 Task: Create a rule from the Recommended list, Task Added to this Project -> add SubTasks in the project AirLink with SubTasks Gather and Analyse Requirements , Design and Implement Solution , System Test and UAT , Release to Production / Go Live
Action: Mouse moved to (55, 333)
Screenshot: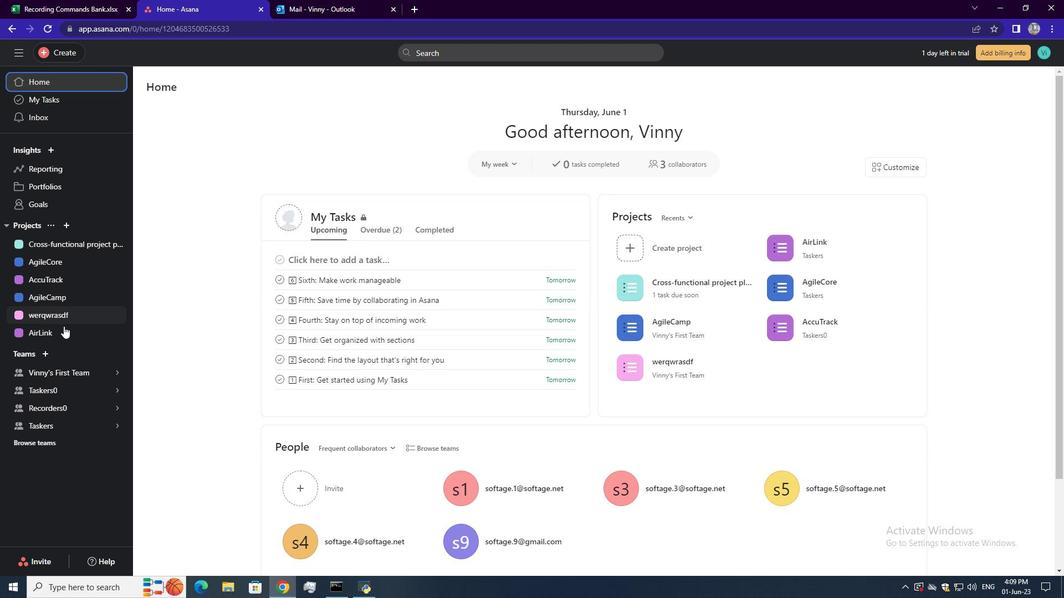 
Action: Mouse pressed left at (55, 333)
Screenshot: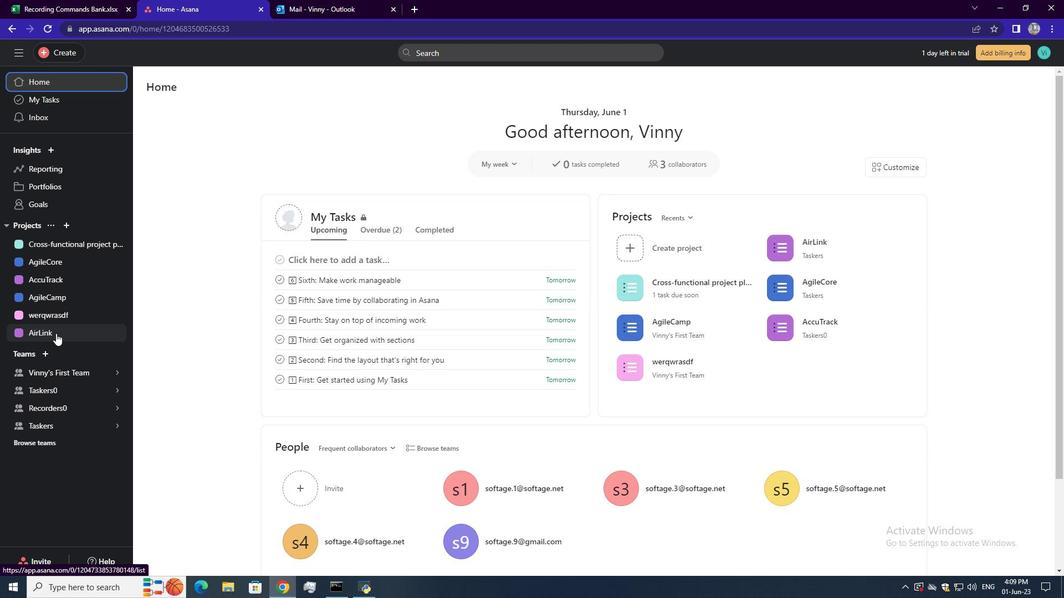 
Action: Mouse moved to (1028, 96)
Screenshot: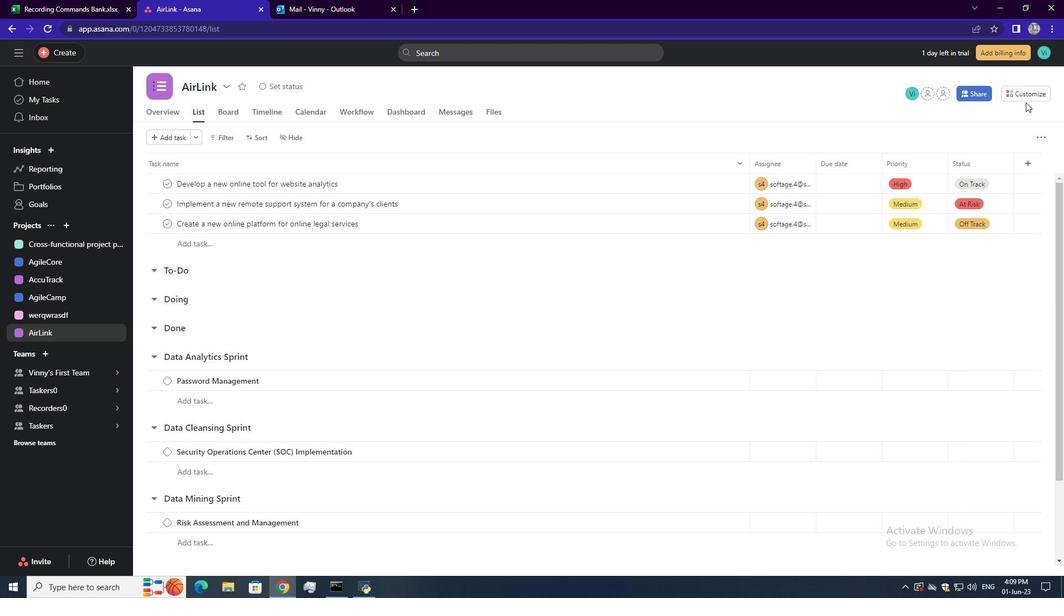 
Action: Mouse pressed left at (1028, 96)
Screenshot: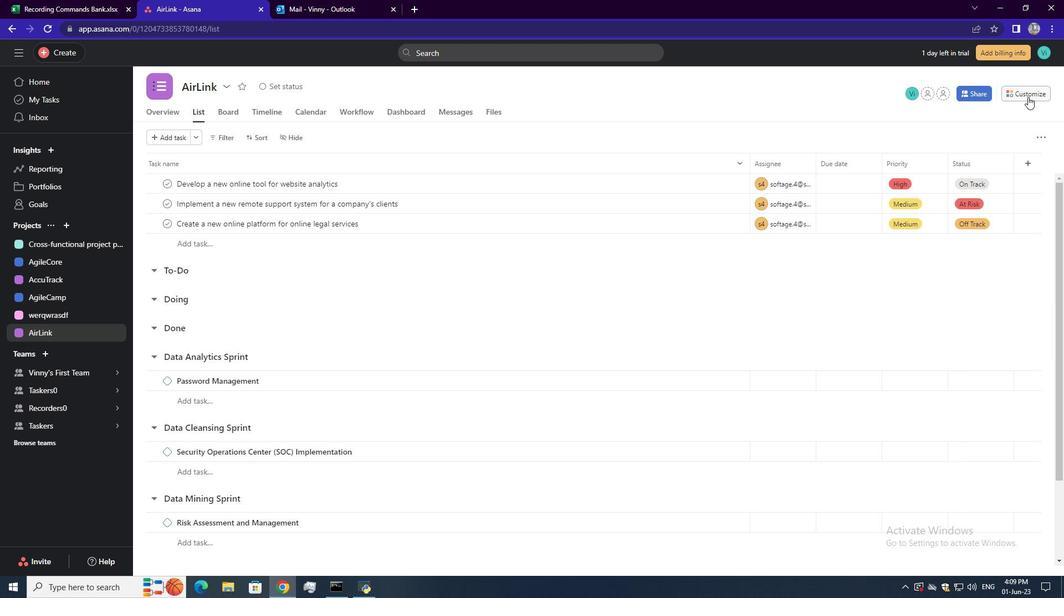 
Action: Mouse moved to (836, 237)
Screenshot: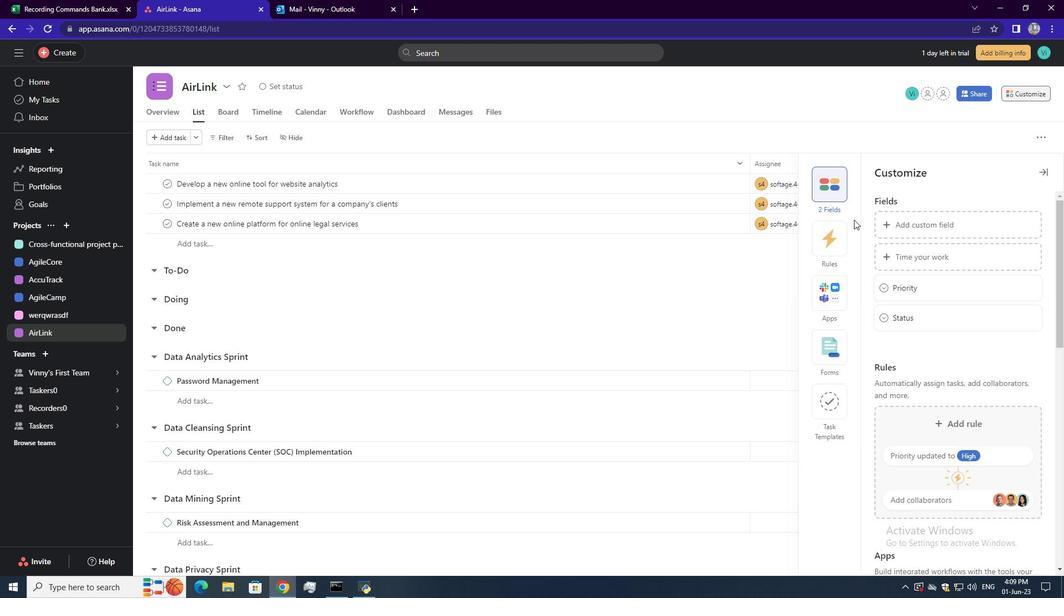 
Action: Mouse pressed left at (836, 237)
Screenshot: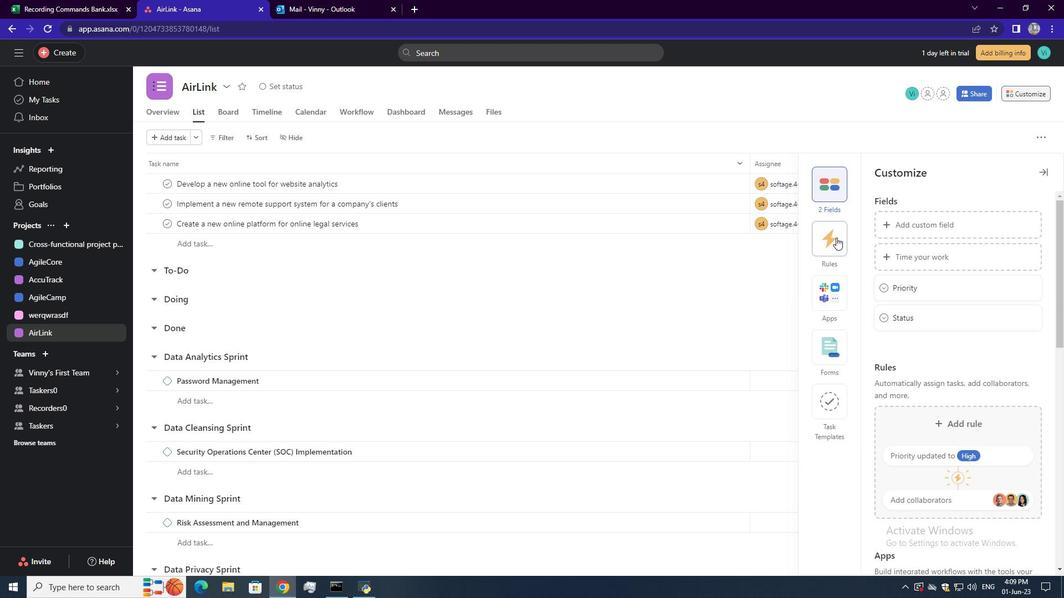 
Action: Mouse moved to (923, 276)
Screenshot: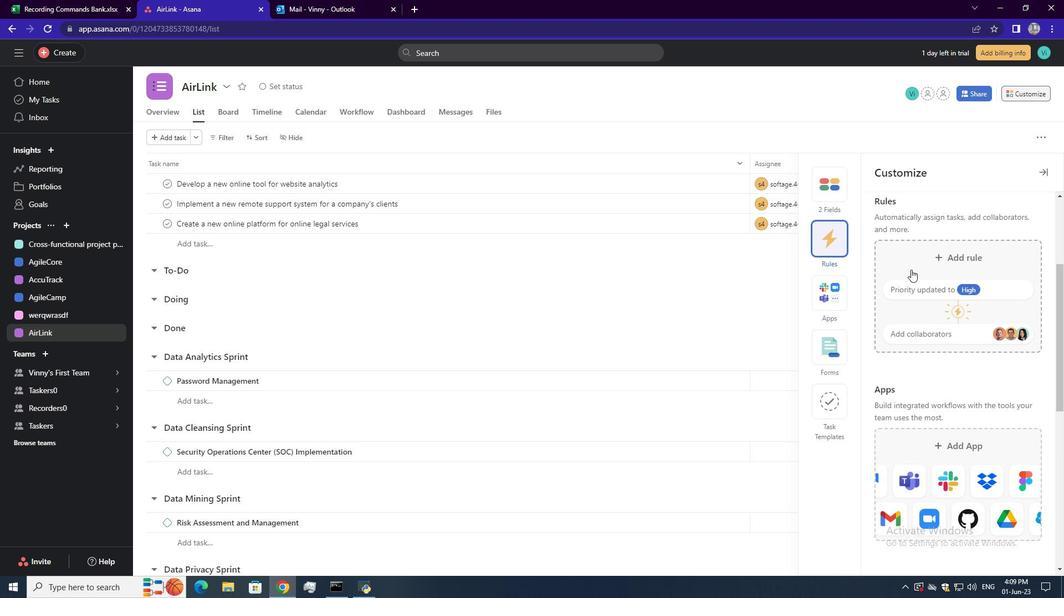 
Action: Mouse pressed left at (923, 276)
Screenshot: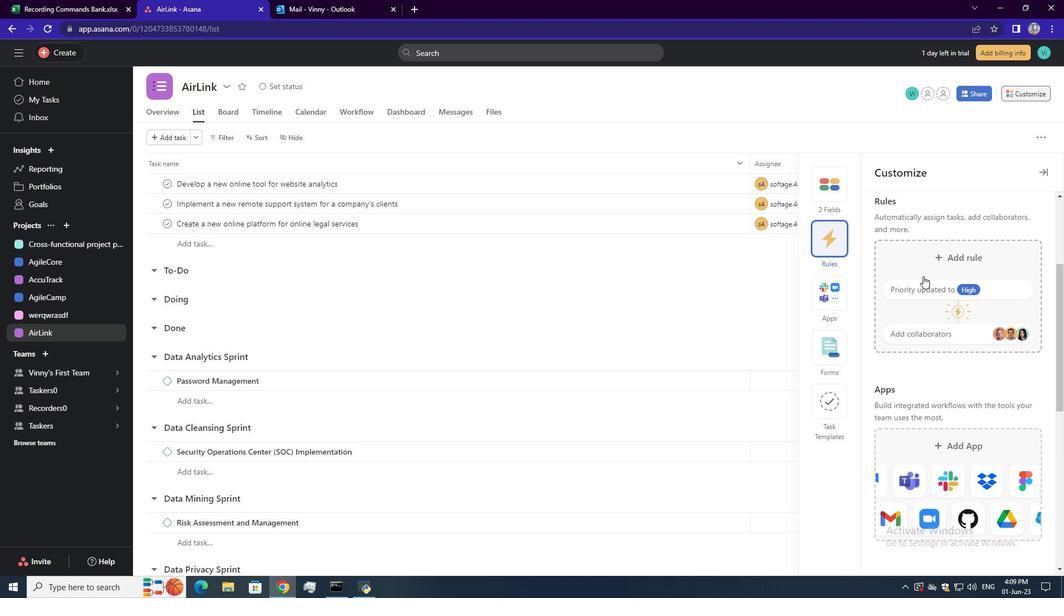 
Action: Mouse moved to (253, 126)
Screenshot: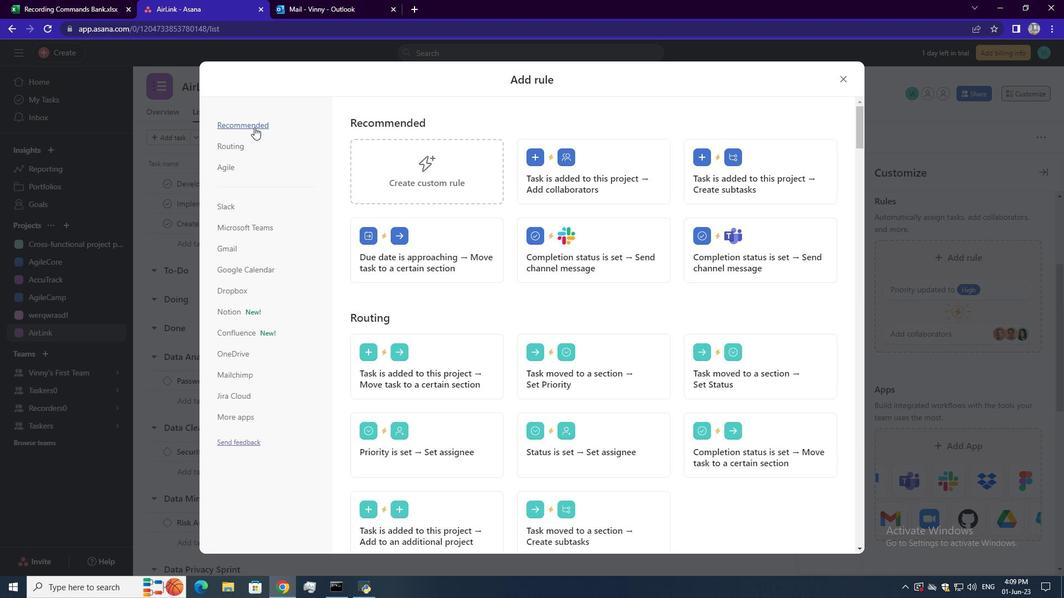 
Action: Mouse pressed left at (253, 126)
Screenshot: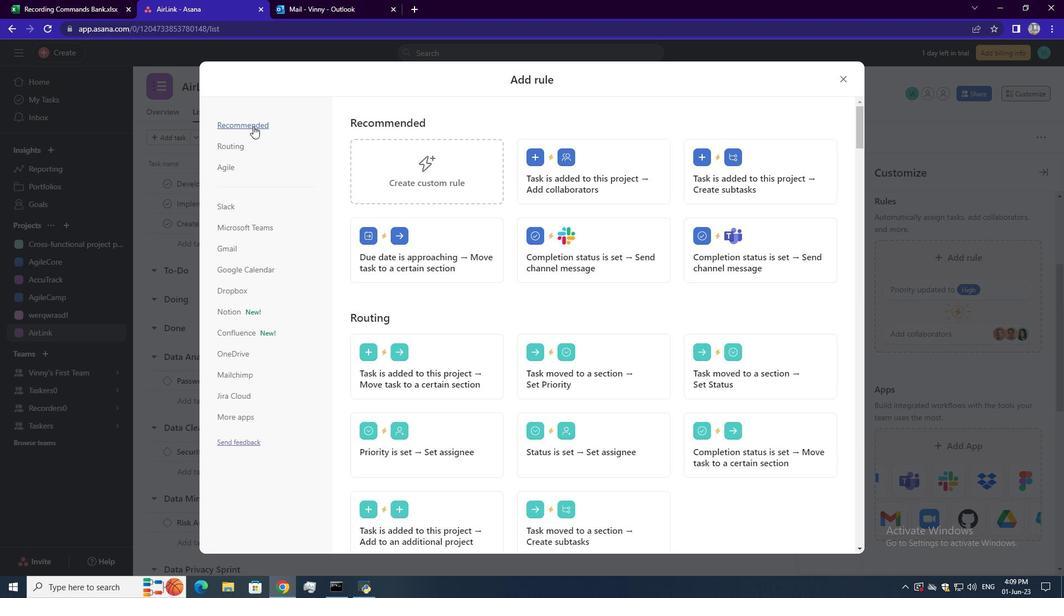 
Action: Mouse moved to (725, 183)
Screenshot: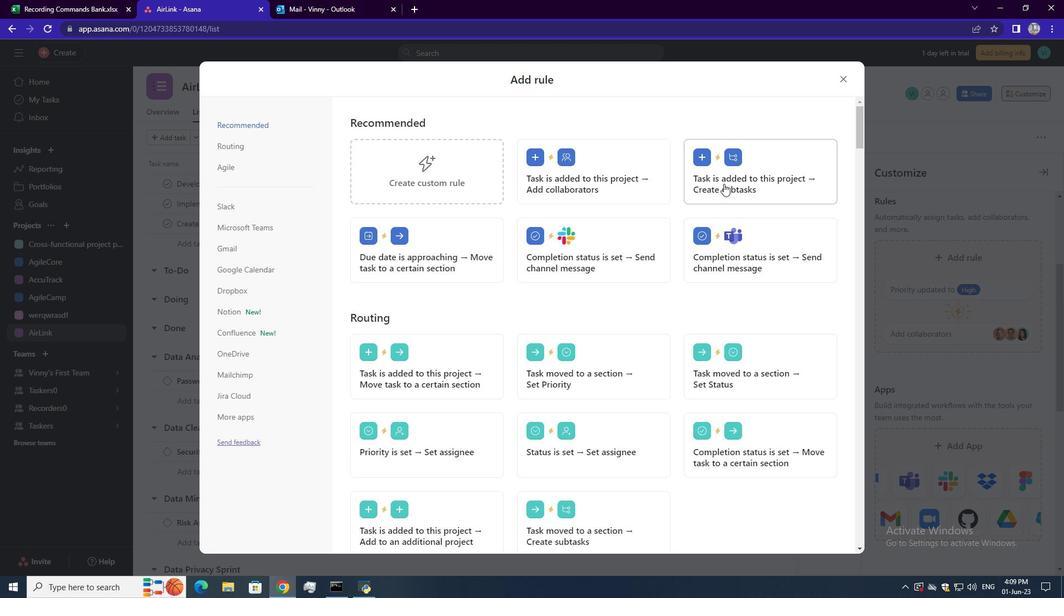 
Action: Mouse pressed left at (725, 183)
Screenshot: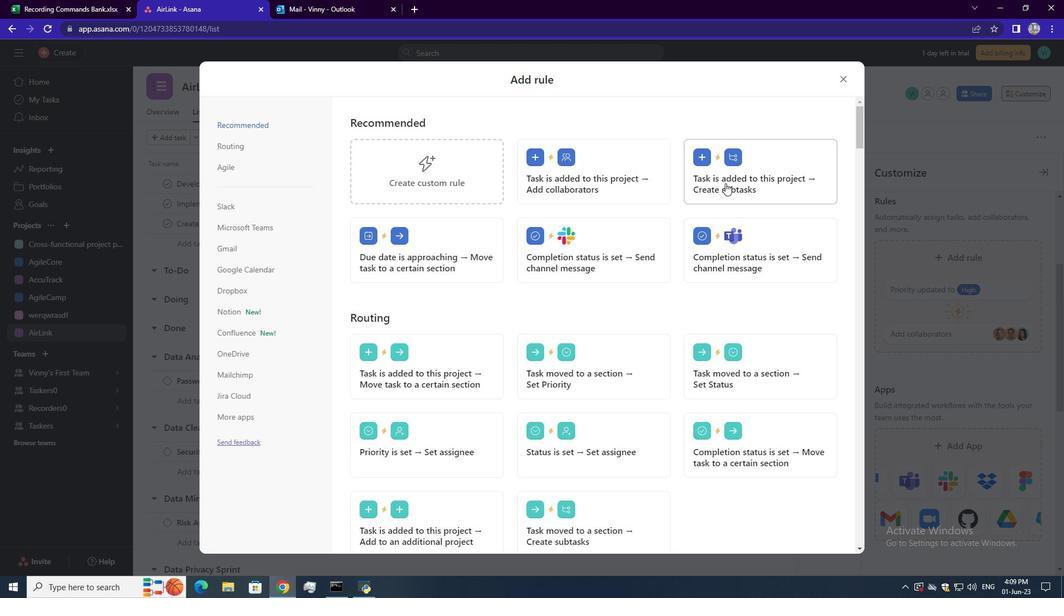 
Action: Mouse moved to (402, 381)
Screenshot: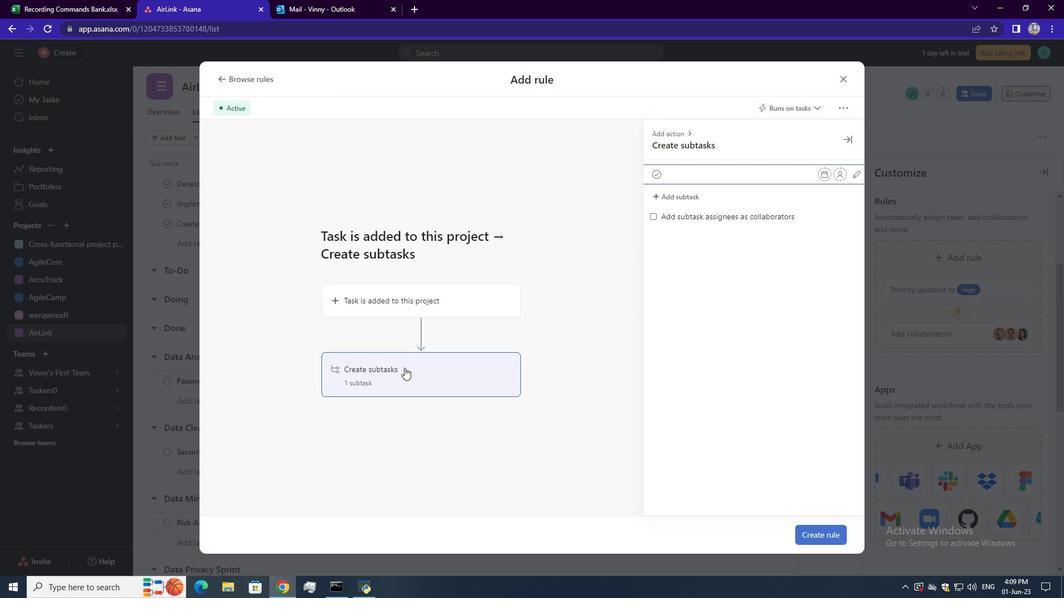 
Action: Mouse pressed left at (402, 381)
Screenshot: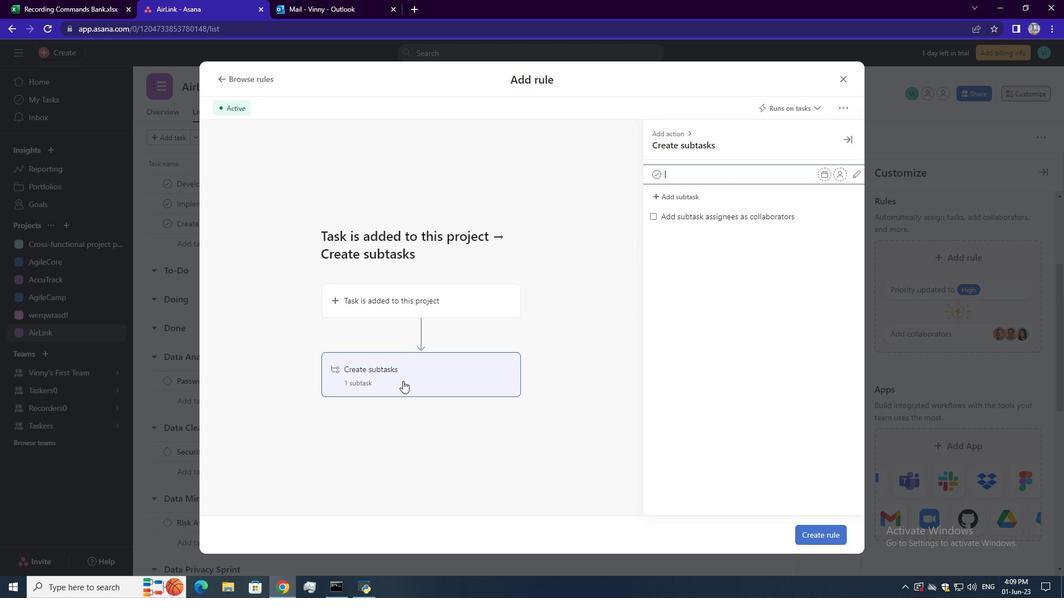 
Action: Mouse moved to (683, 174)
Screenshot: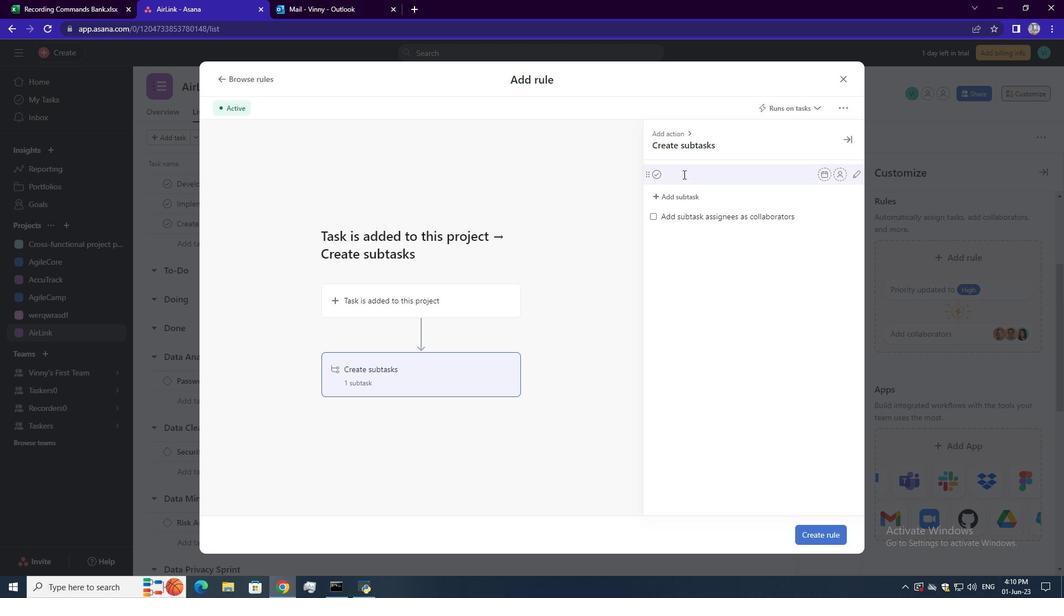 
Action: Mouse pressed left at (683, 174)
Screenshot: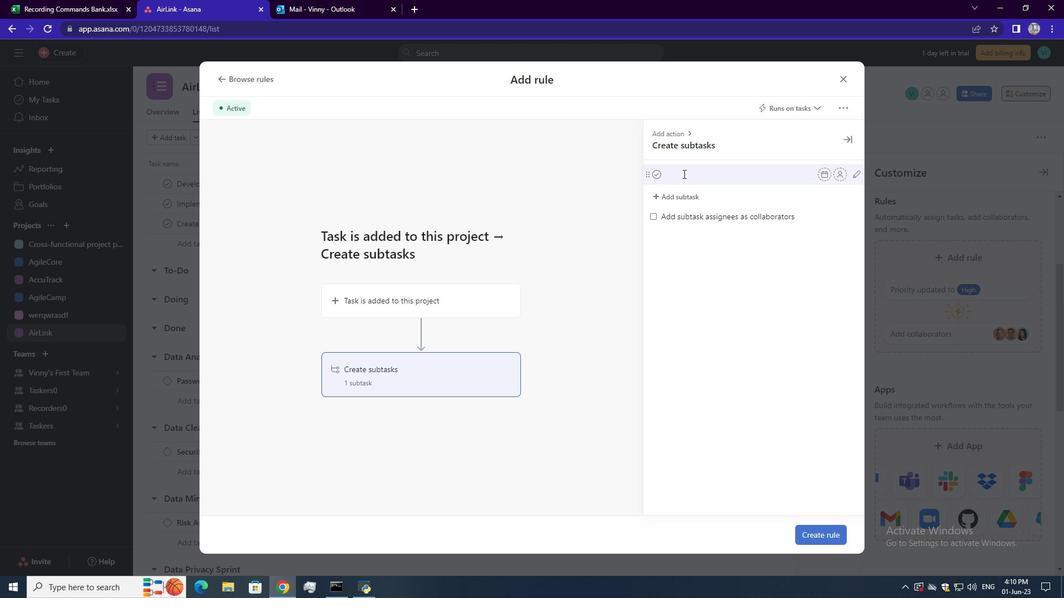 
Action: Key pressed <Key.shift><Key.shift><Key.shift><Key.shift><Key.shift><Key.shift><Key.shift><Key.shift><Key.shift>Gather<Key.space>and<Key.space><Key.shift>Analyse<Key.space><Key.shift>Requirements<Key.enter><Key.shift>Design<Key.space>and<Key.space><Key.shift>Implement<Key.space><Key.shift>Solution<Key.enter><Key.shift><Key.shift><Key.shift><Key.shift><Key.shift><Key.shift><Key.shift><Key.shift><Key.shift><Key.shift>System<Key.space>and<Key.space><Key.shift><Key.shift><Key.shift><Key.shift><Key.shift><Key.shift><Key.shift><Key.shift><Key.shift><Key.shift><Key.shift><Key.shift><Key.shift><Key.shift><Key.shift><Key.shift><Key.shift><Key.shift><Key.shift><Key.shift><Key.shift><Key.shift><Key.shift><Key.shift><Key.shift>Uat<Key.backspace><Key.backspace><Key.shift>AT<Key.enter><Key.shift>Release<Key.space>to<Key.space><Key.shift>Production<Key.space>/<Key.space><Key.shift><Key.shift><Key.shift><Key.shift>Go<Key.space><Key.shift>Live
Screenshot: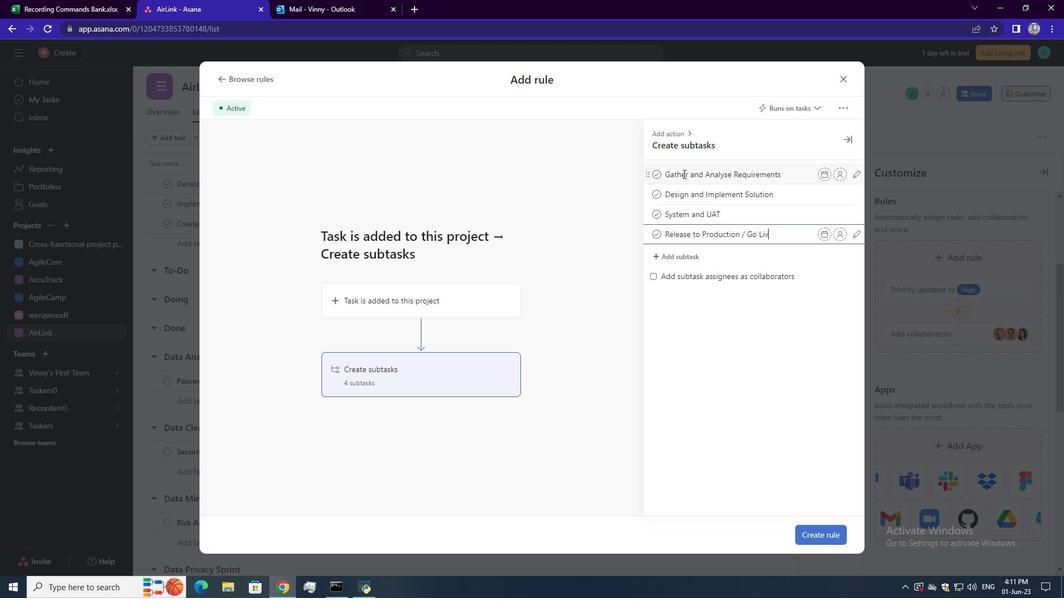 
Action: Mouse moved to (818, 537)
Screenshot: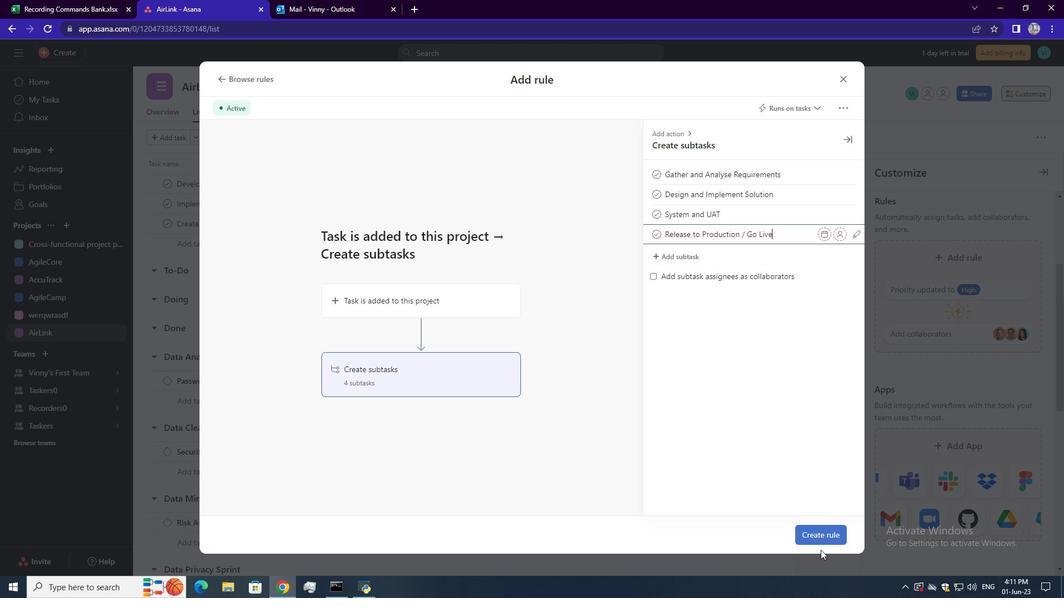 
Action: Mouse pressed left at (818, 537)
Screenshot: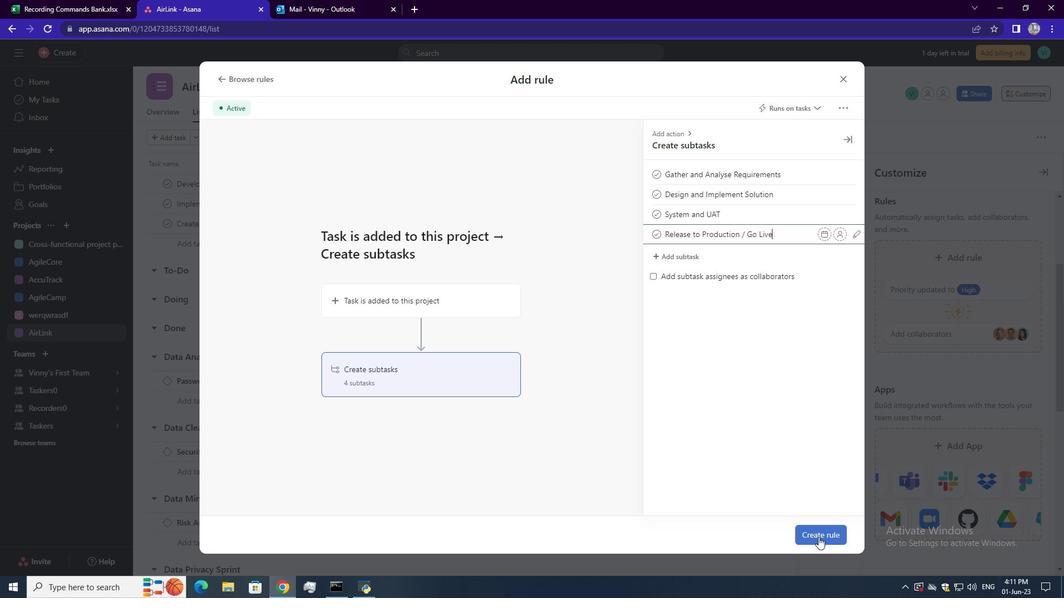 
Action: Mouse moved to (824, 528)
Screenshot: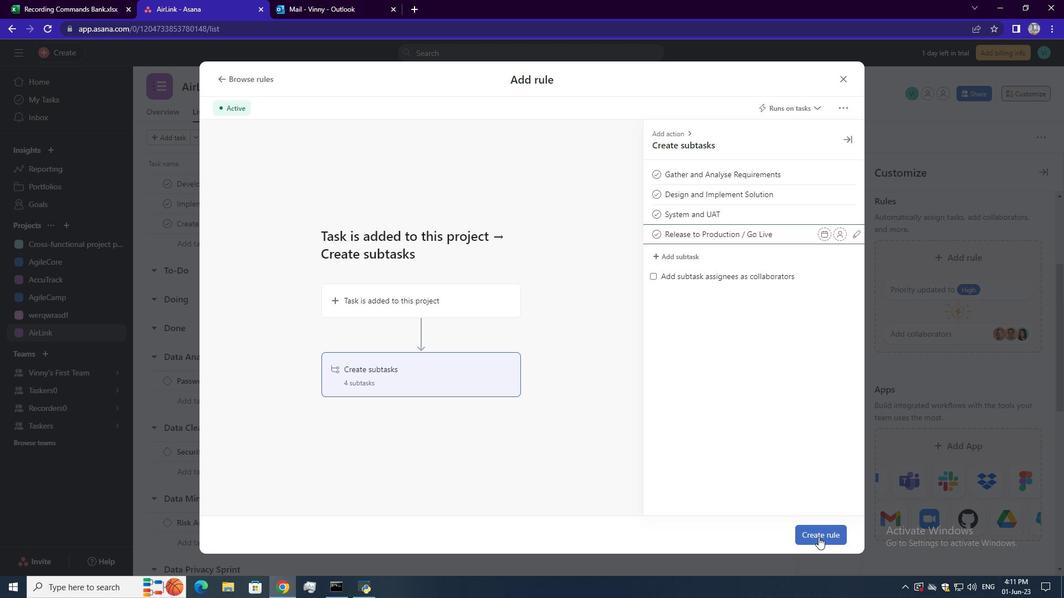 
